 Task: Select the none.
Action: Mouse moved to (42, 162)
Screenshot: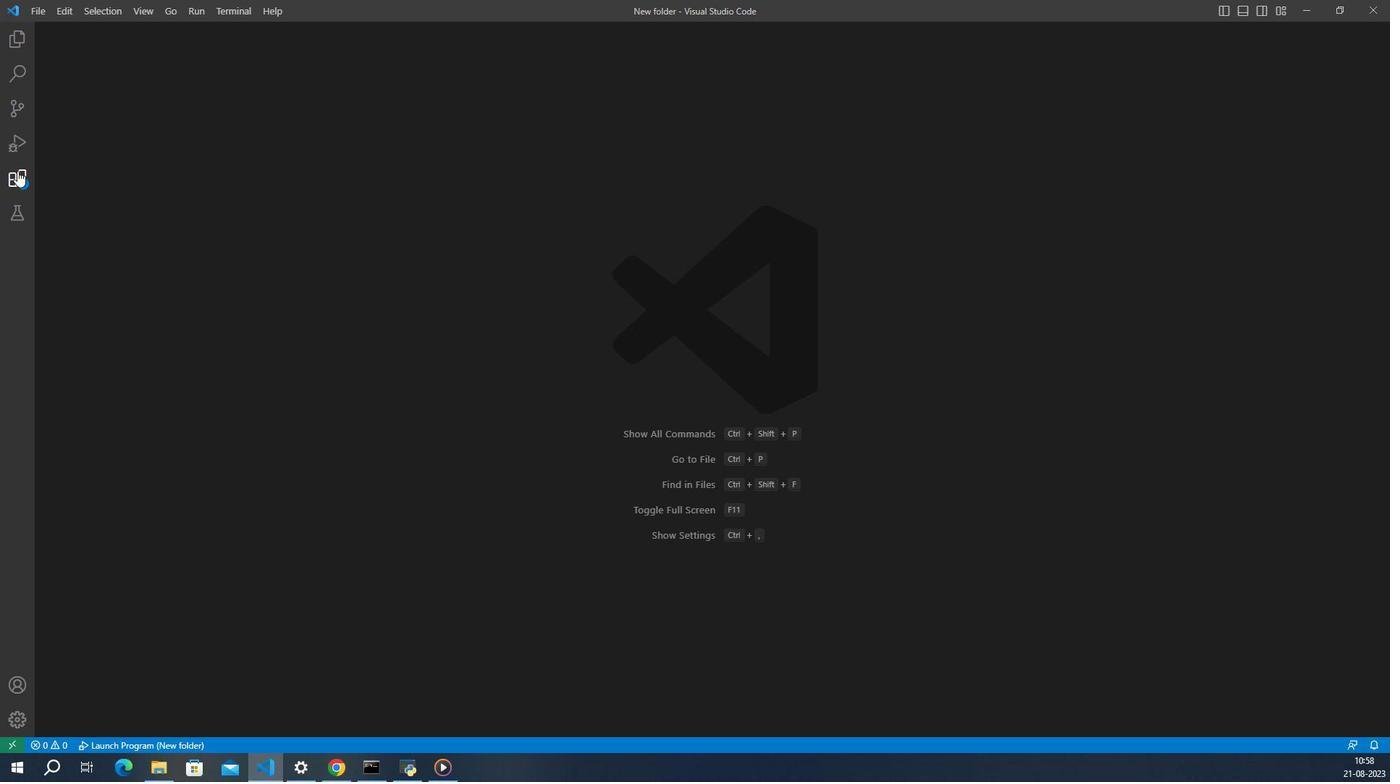 
Action: Mouse pressed left at (42, 162)
Screenshot: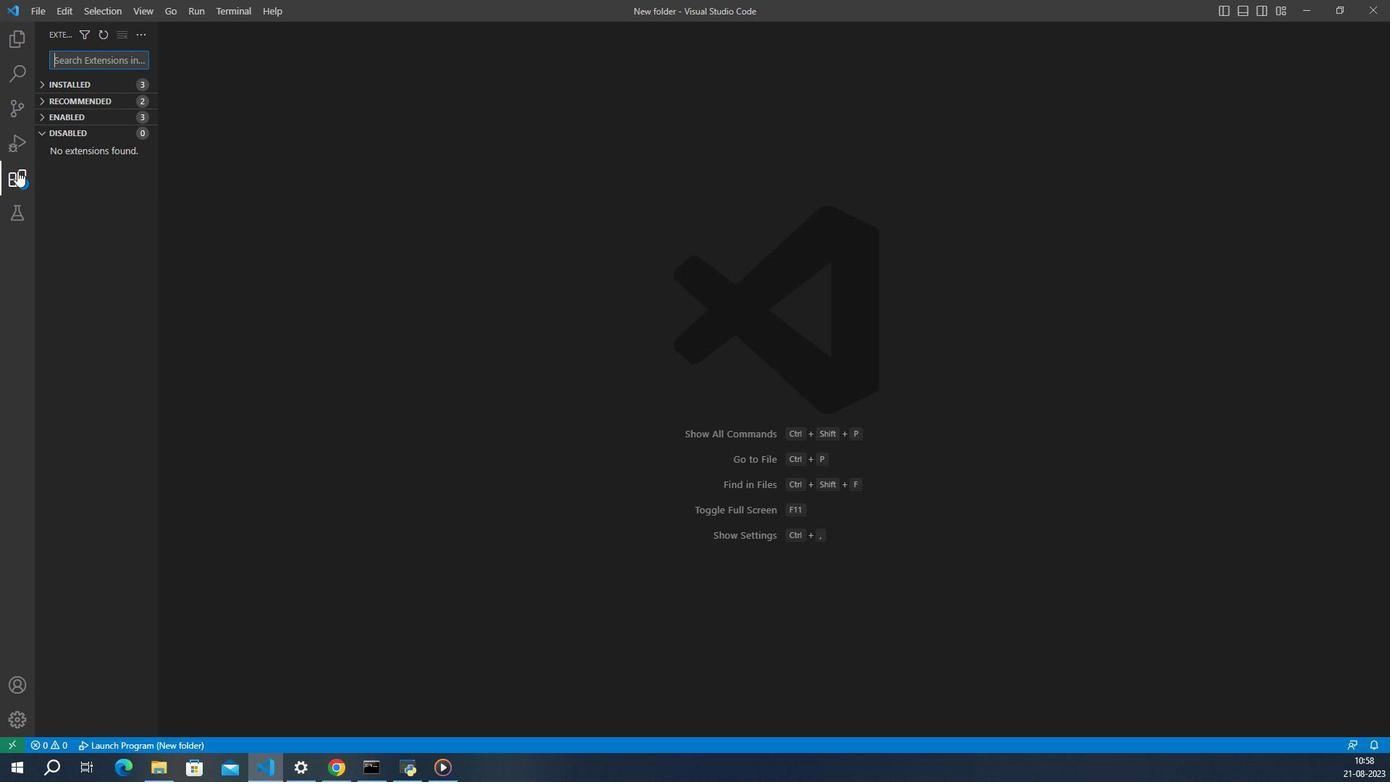 
Action: Mouse moved to (152, 88)
Screenshot: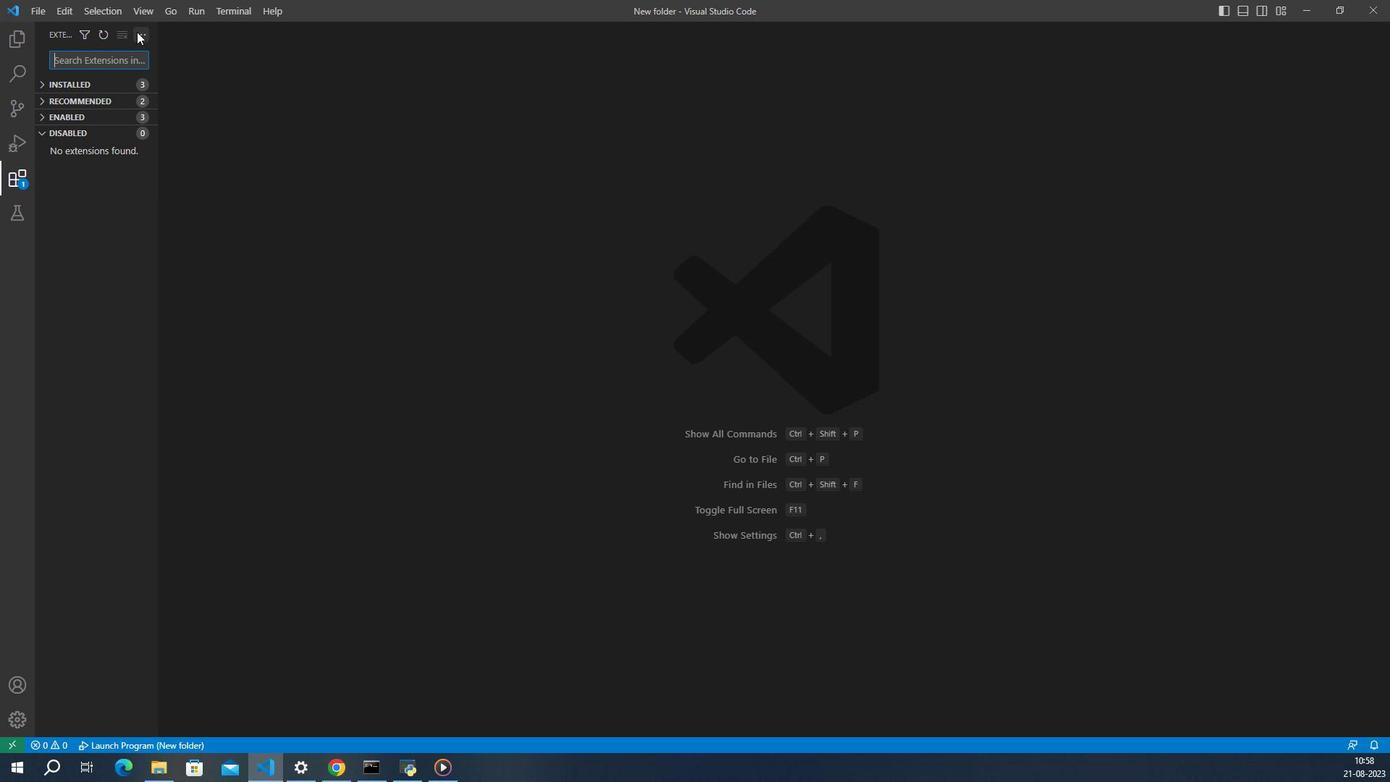 
Action: Mouse pressed left at (152, 88)
Screenshot: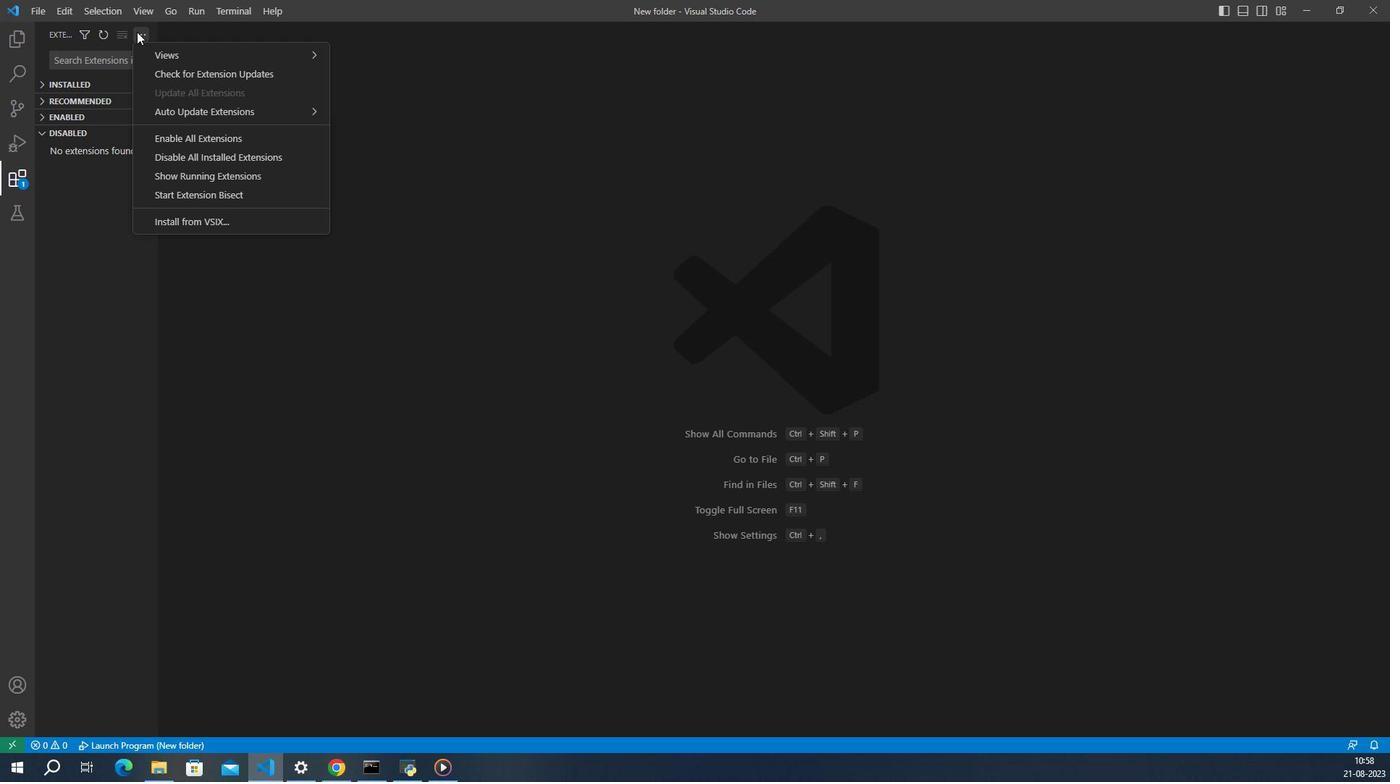 
Action: Mouse moved to (354, 151)
Screenshot: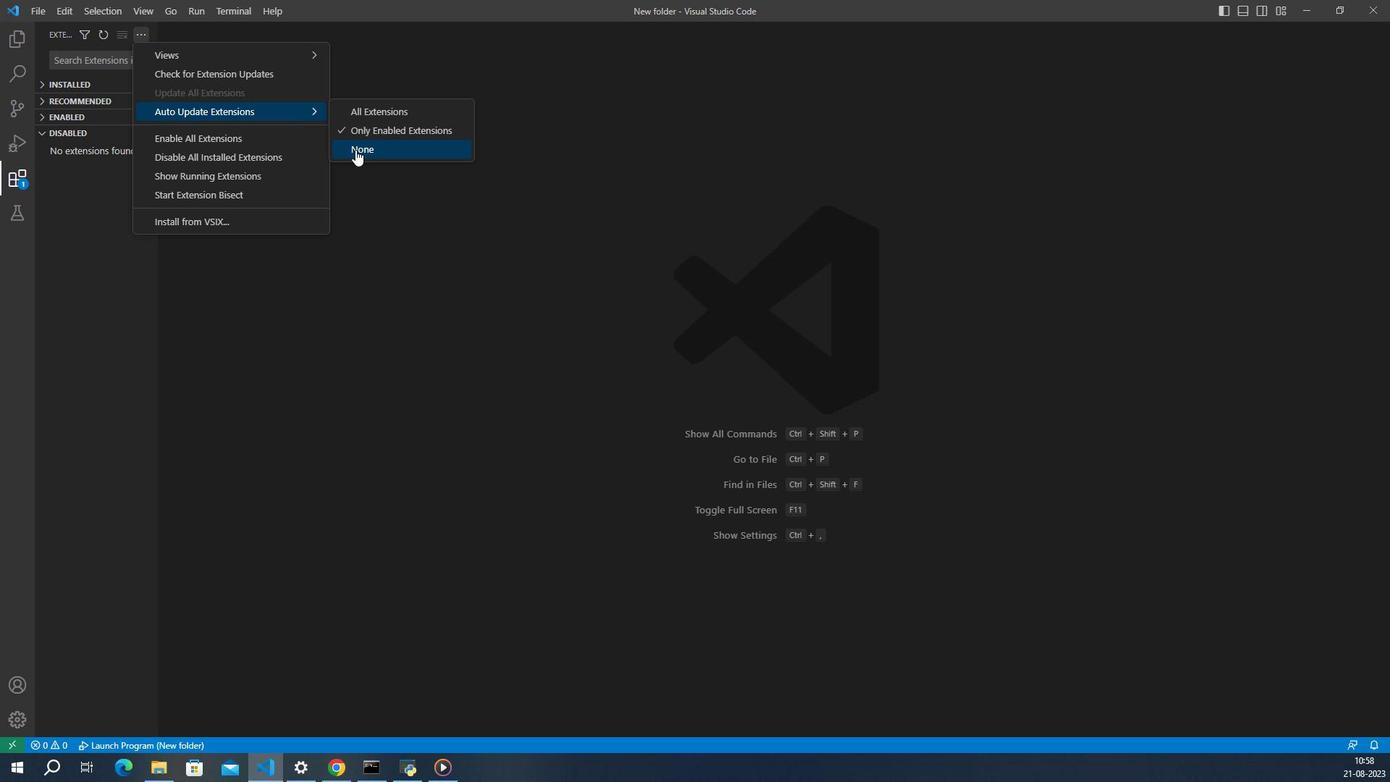 
Action: Mouse pressed left at (354, 151)
Screenshot: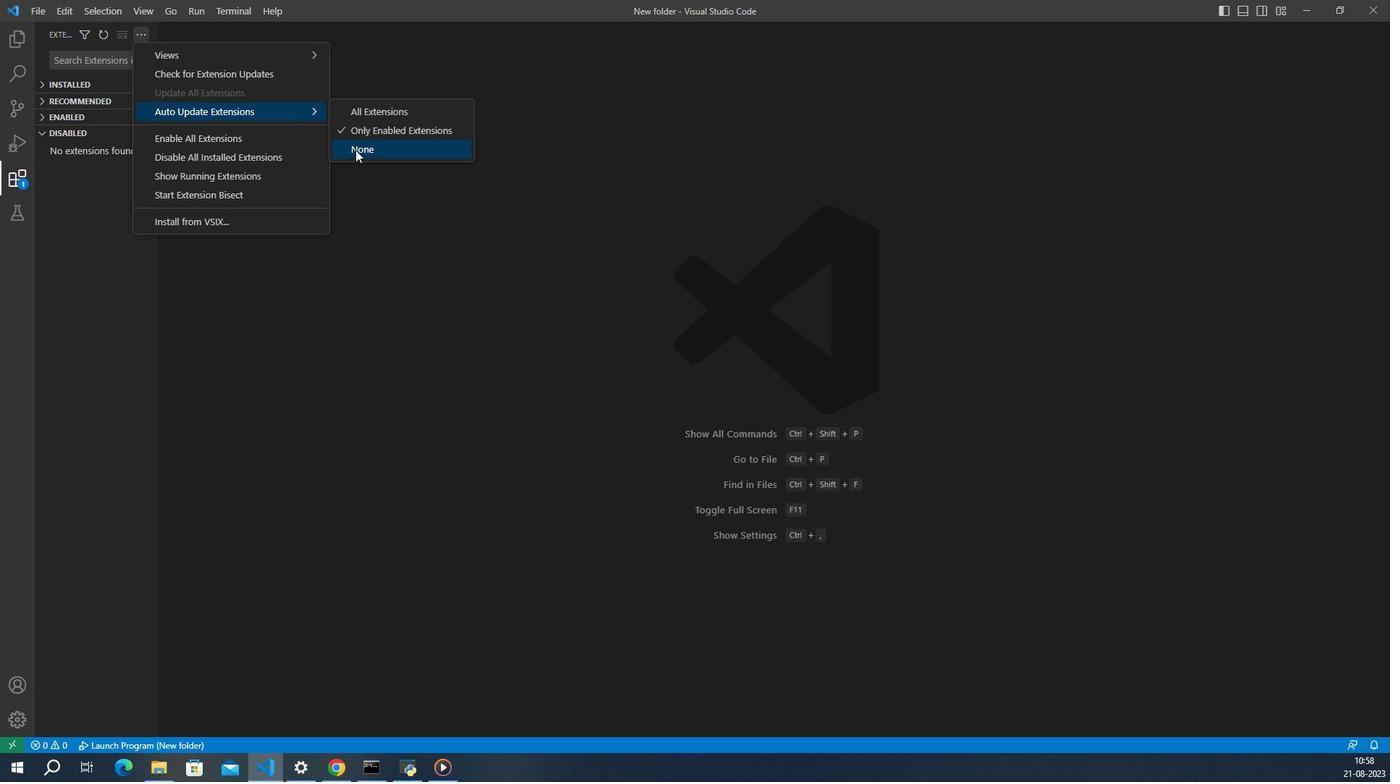 
